 Task: Change the invitee language to English.
Action: Mouse moved to (162, 104)
Screenshot: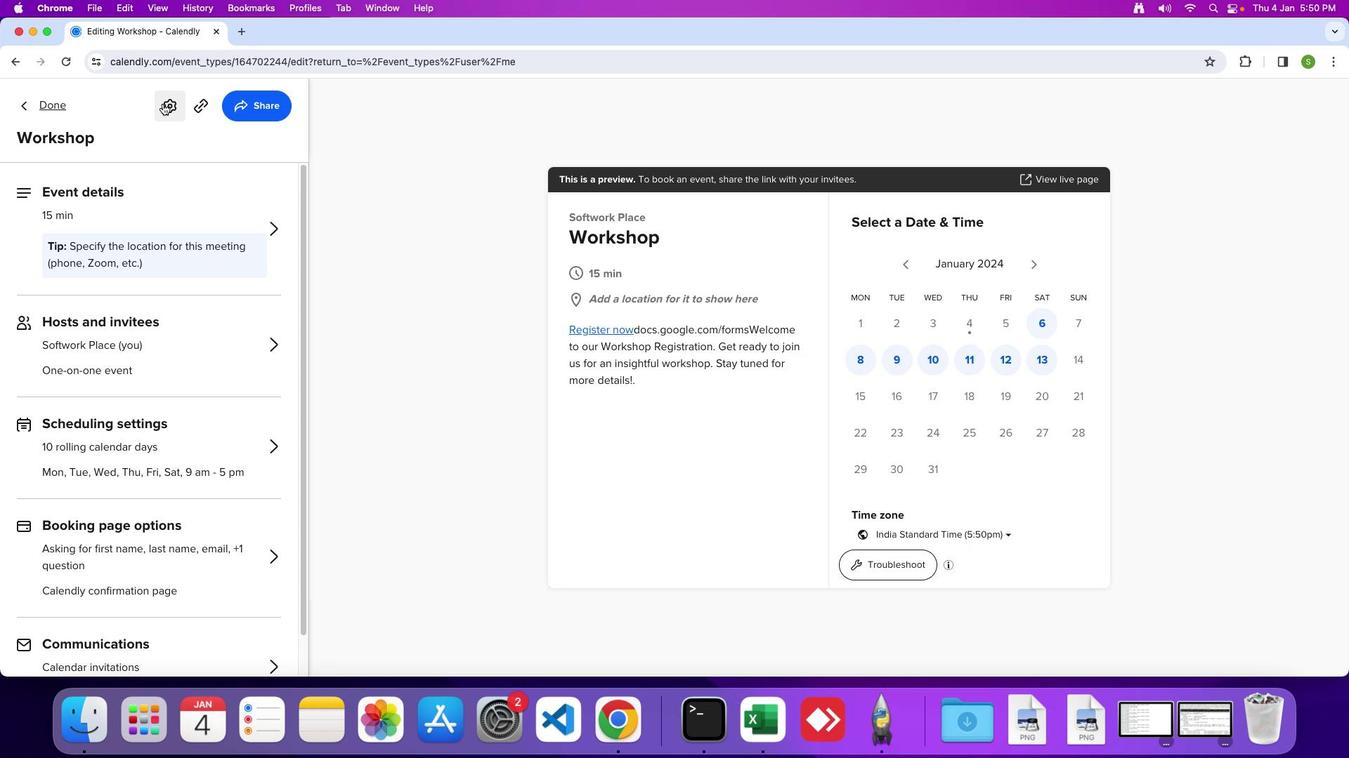 
Action: Mouse pressed left at (162, 104)
Screenshot: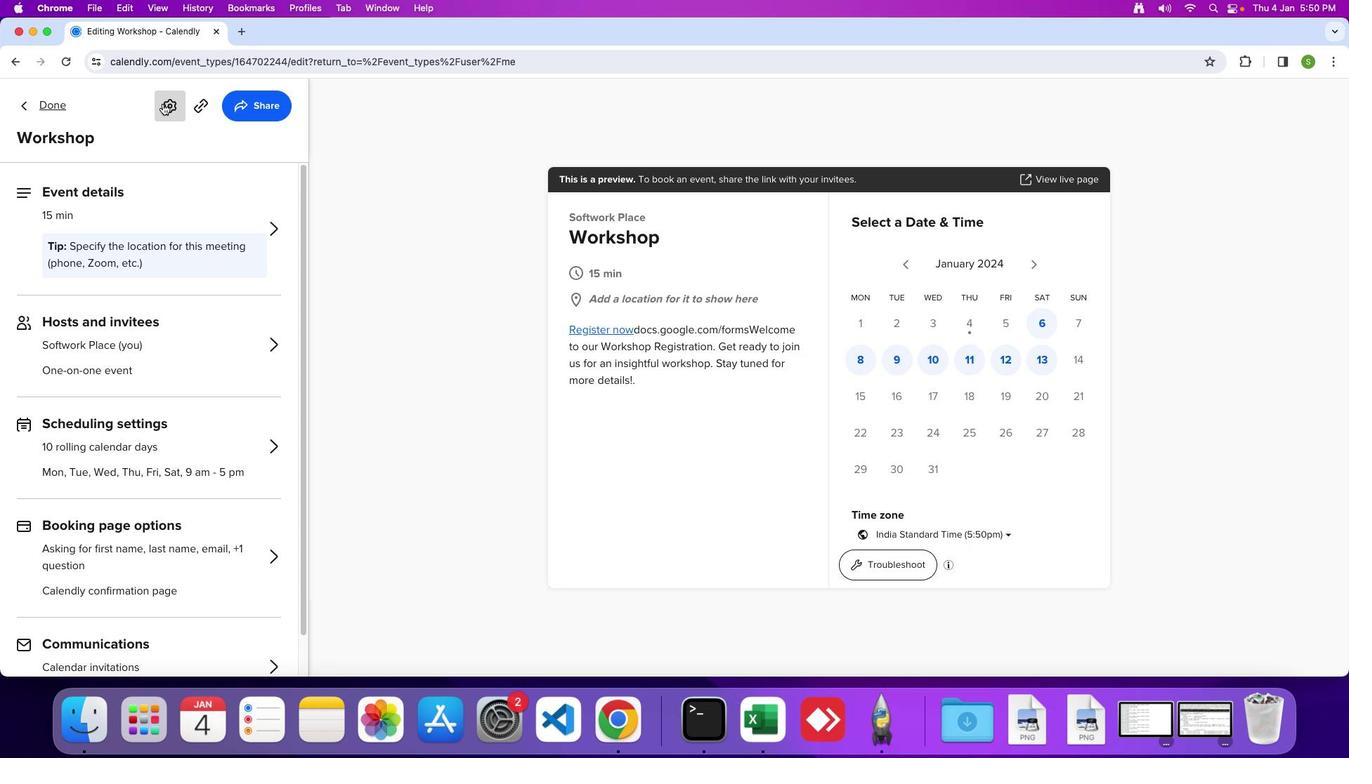 
Action: Mouse moved to (179, 148)
Screenshot: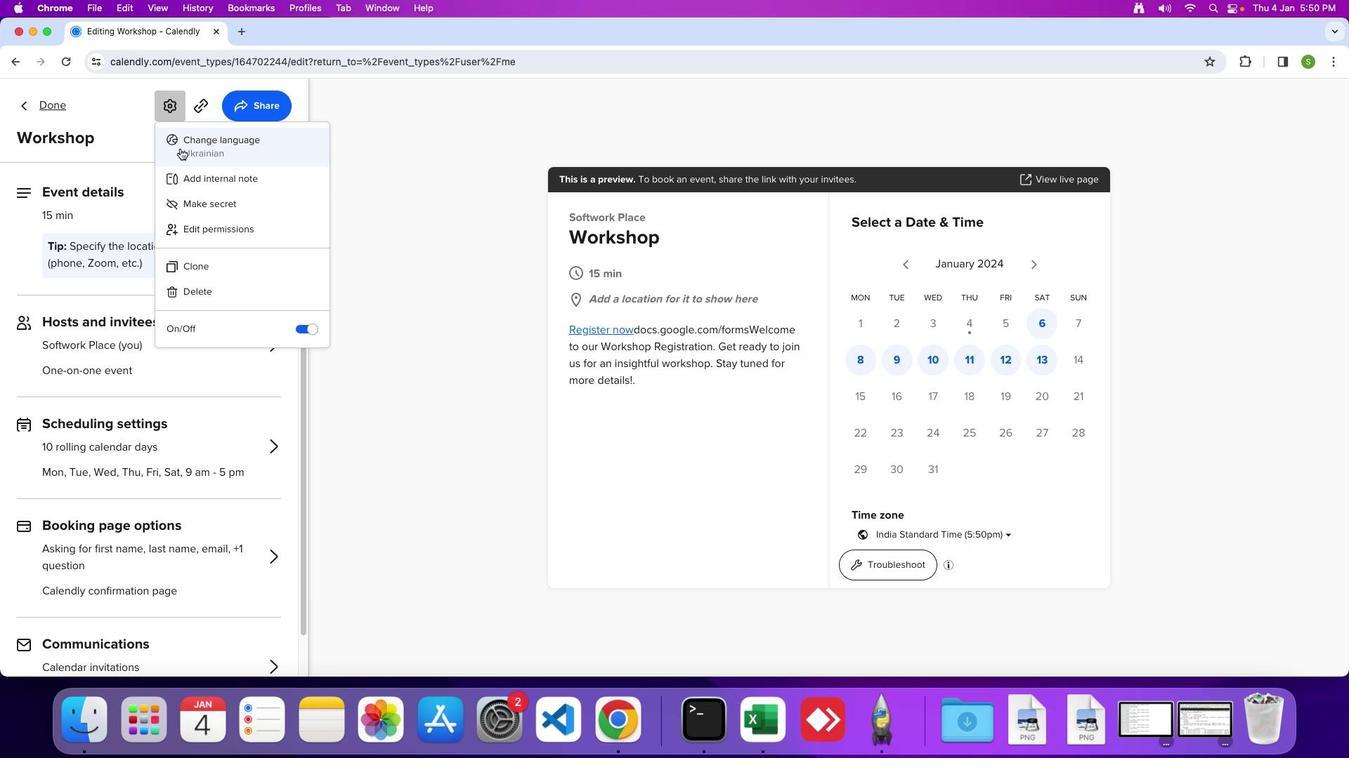 
Action: Mouse pressed left at (179, 148)
Screenshot: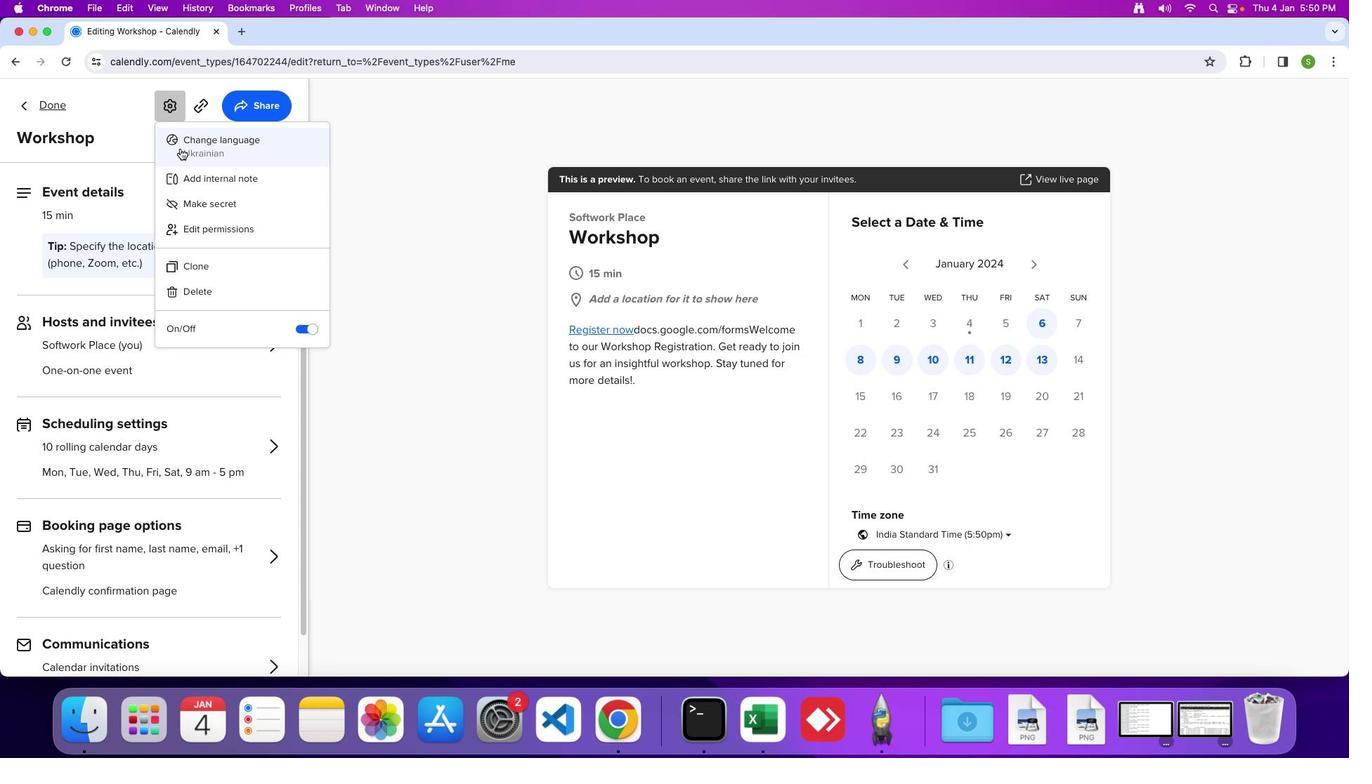 
Action: Mouse moved to (572, 254)
Screenshot: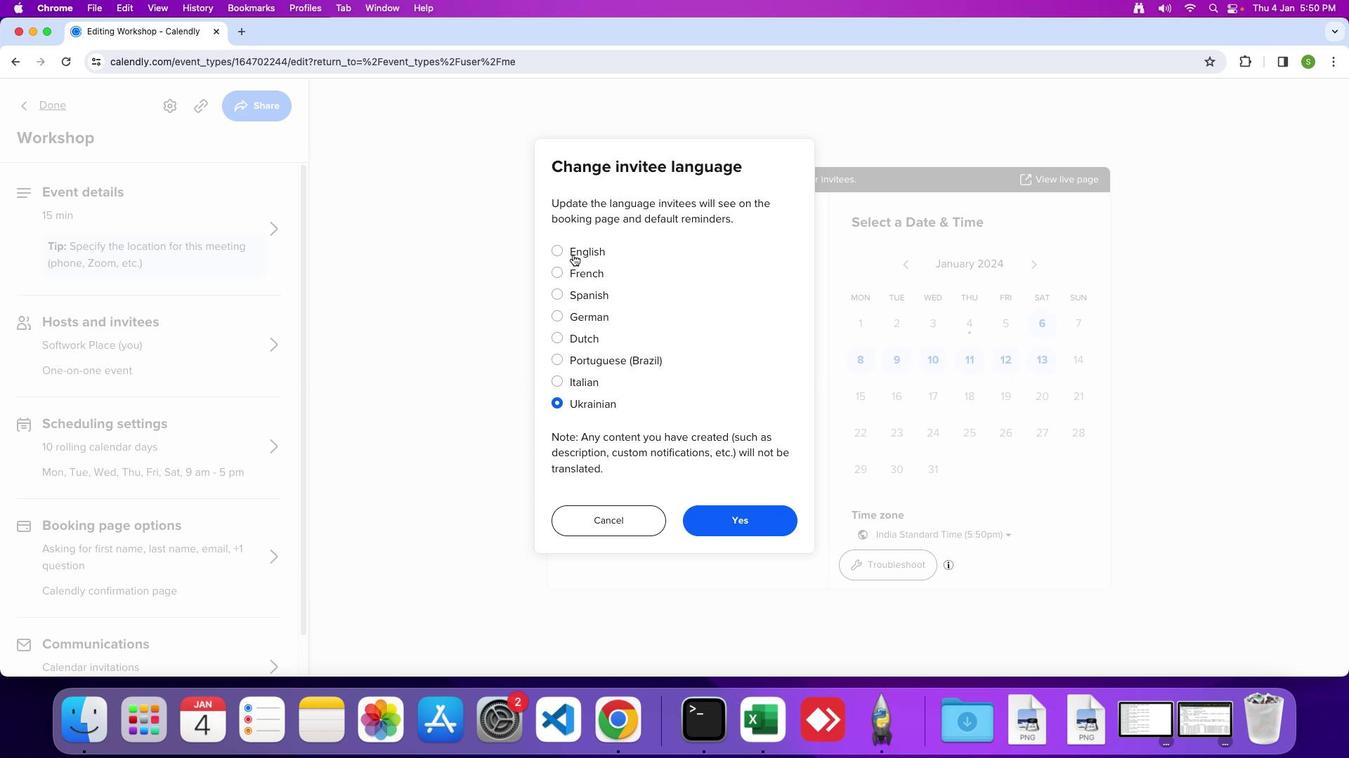 
Action: Mouse pressed left at (572, 254)
Screenshot: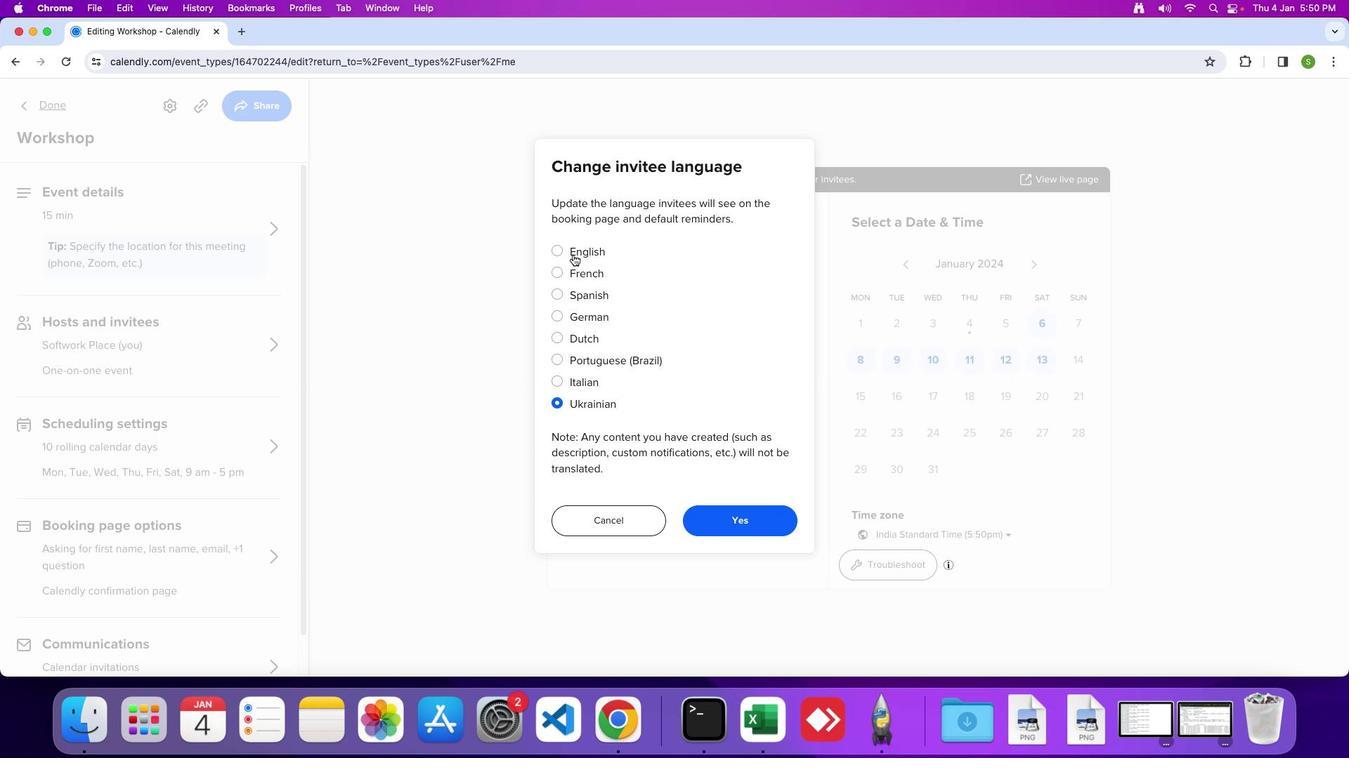 
Action: Mouse moved to (713, 517)
Screenshot: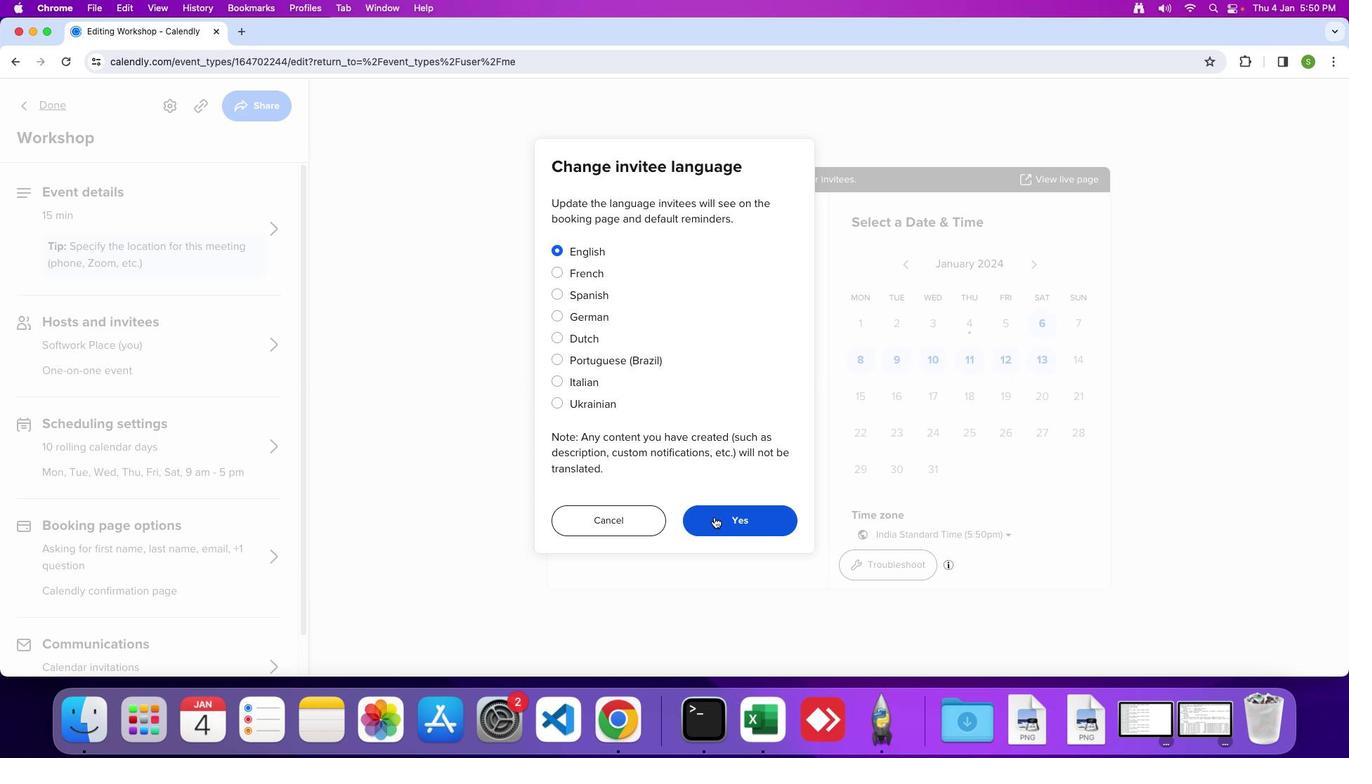 
Action: Mouse pressed left at (713, 517)
Screenshot: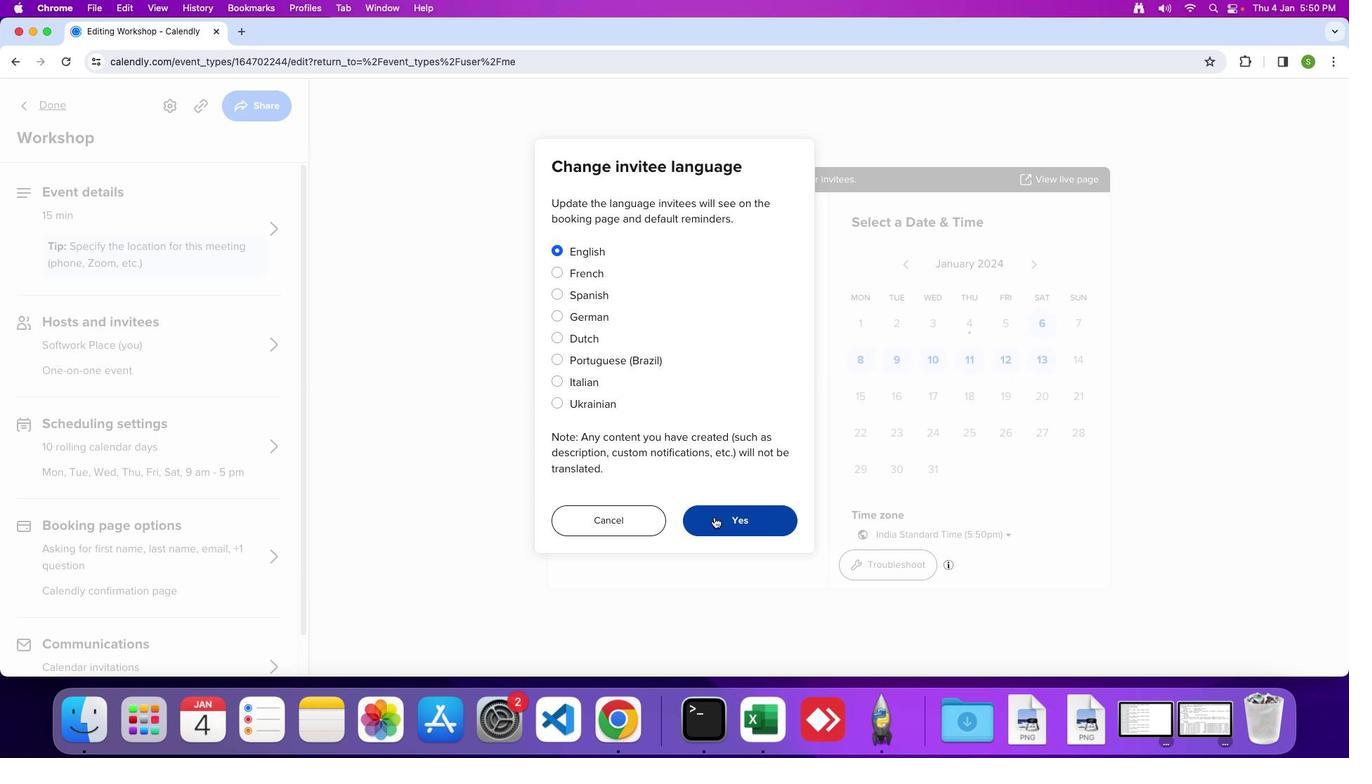 
Action: Mouse moved to (500, 343)
Screenshot: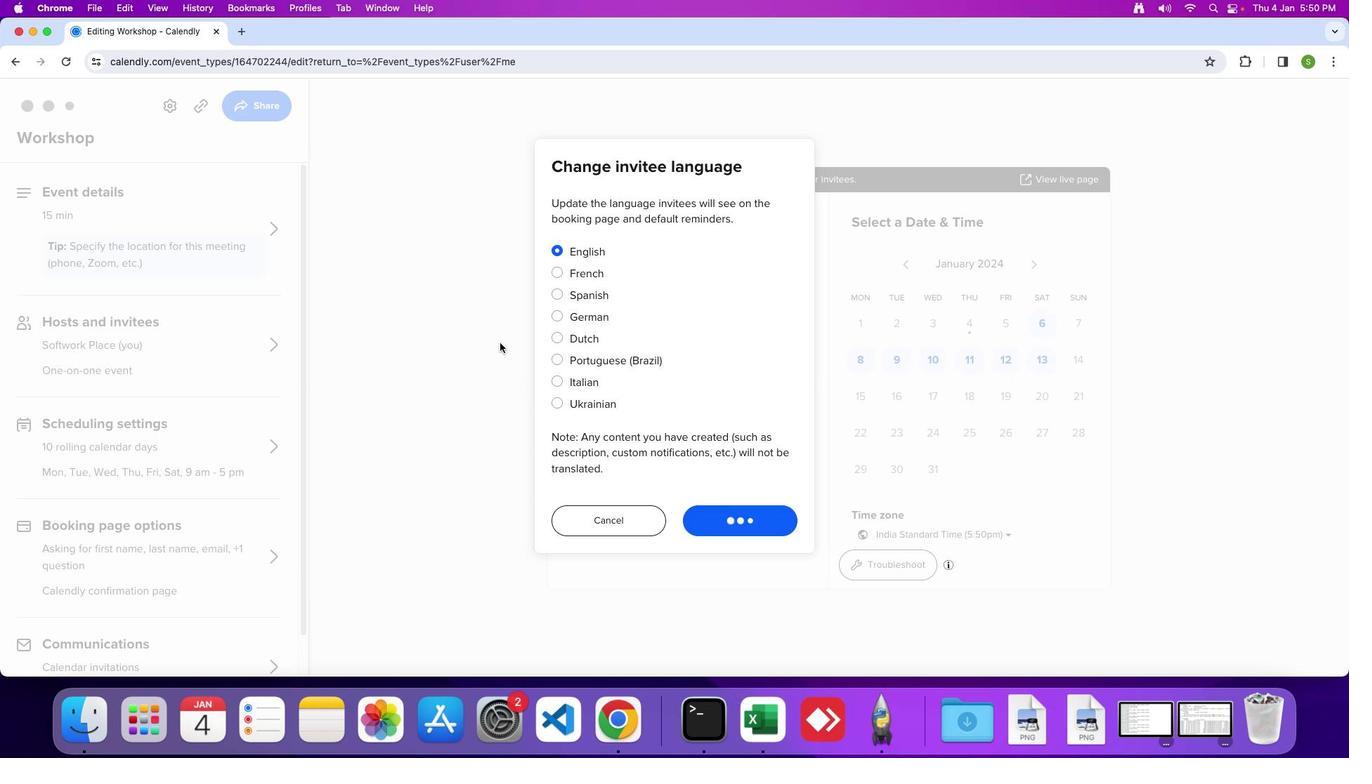
